 Task: Create a due date automation trigger when advanced on, on the monday of the week before a card is due add dates not due this month at 11:00 AM.
Action: Mouse moved to (932, 83)
Screenshot: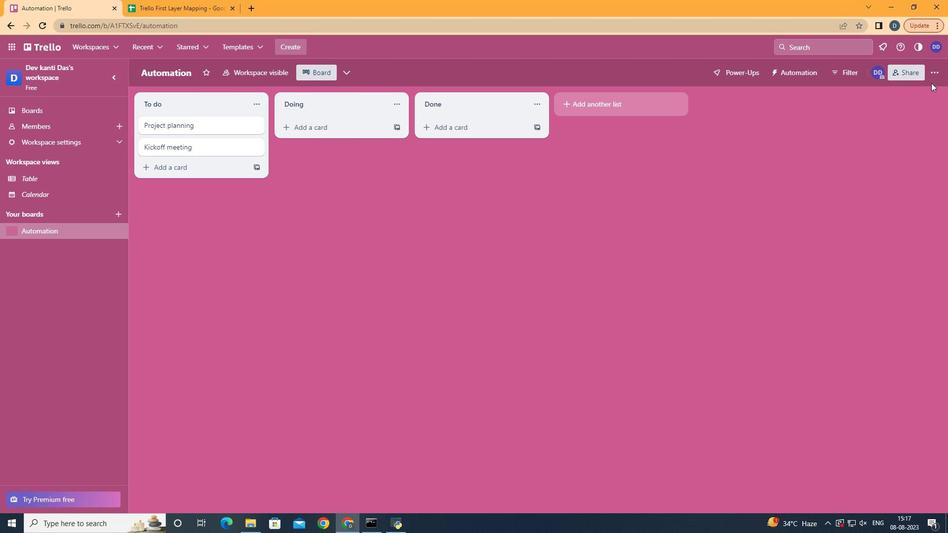 
Action: Mouse pressed left at (932, 83)
Screenshot: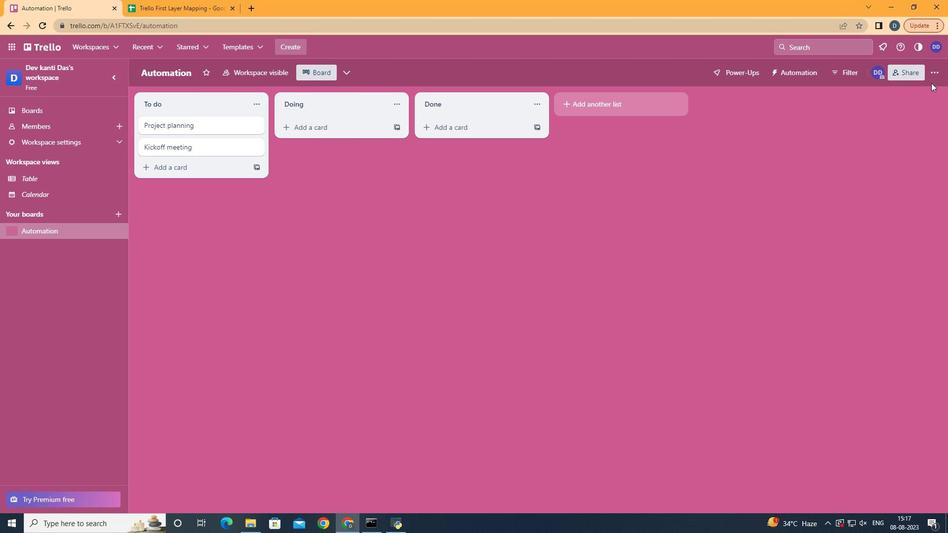 
Action: Mouse moved to (933, 71)
Screenshot: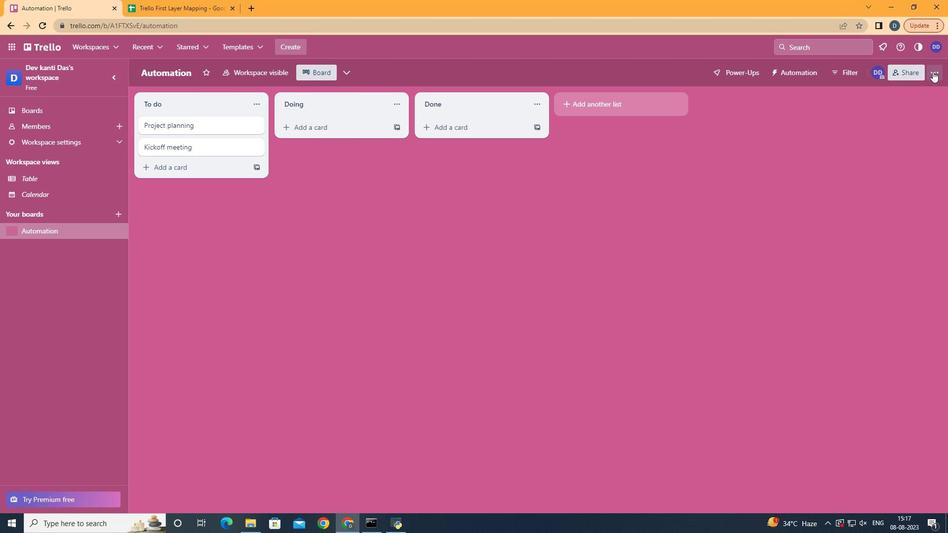 
Action: Mouse pressed left at (933, 71)
Screenshot: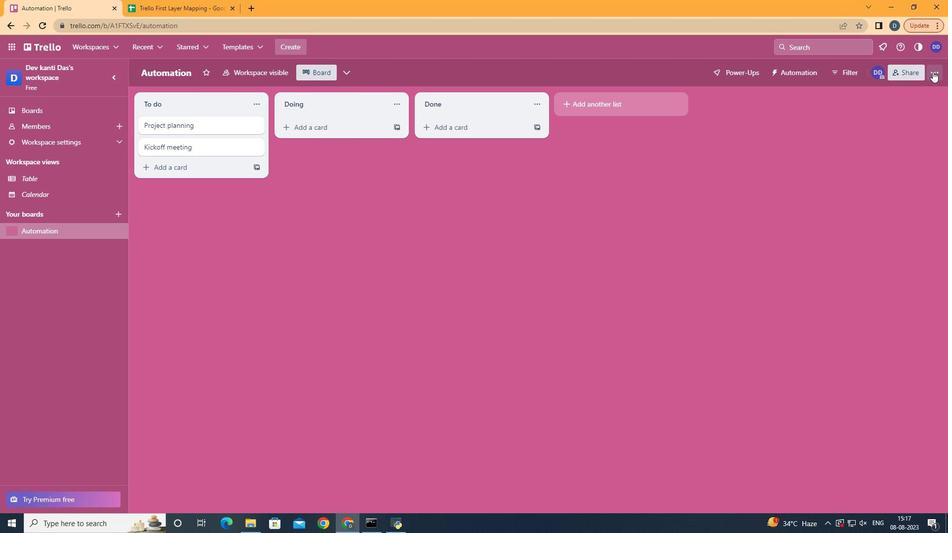 
Action: Mouse moved to (845, 212)
Screenshot: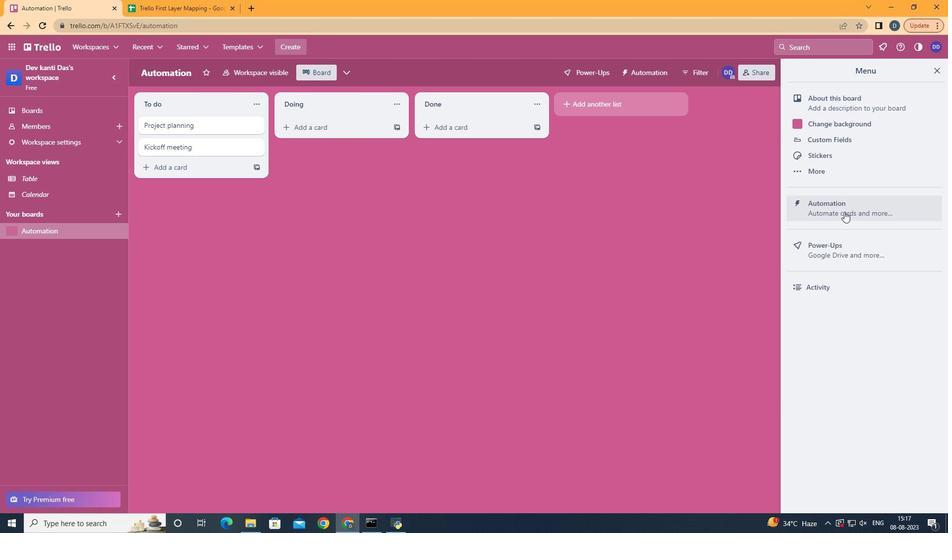 
Action: Mouse pressed left at (845, 212)
Screenshot: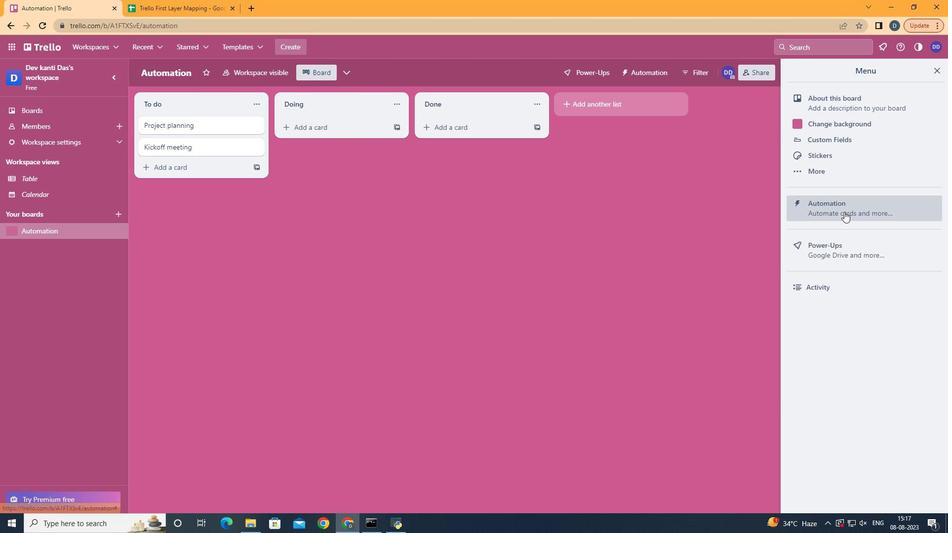 
Action: Mouse moved to (164, 202)
Screenshot: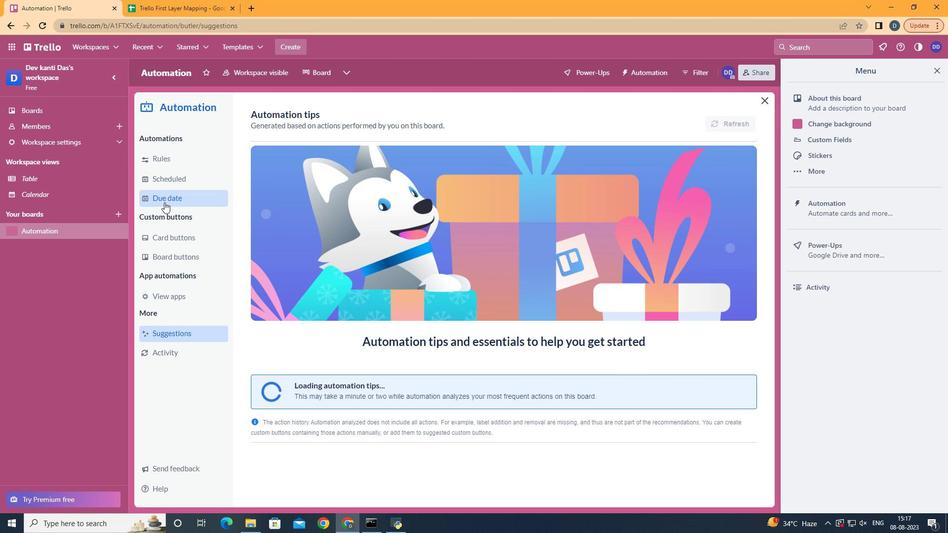 
Action: Mouse pressed left at (164, 202)
Screenshot: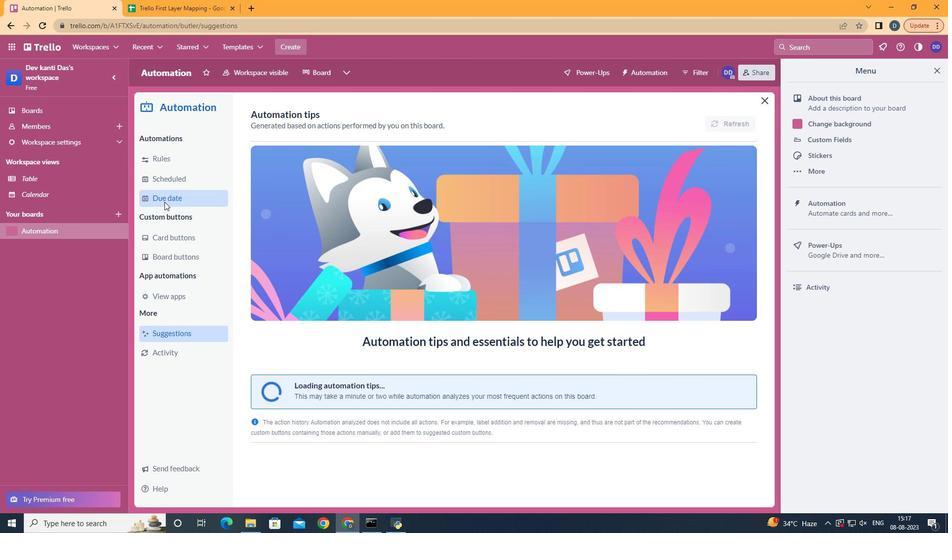 
Action: Mouse moved to (700, 120)
Screenshot: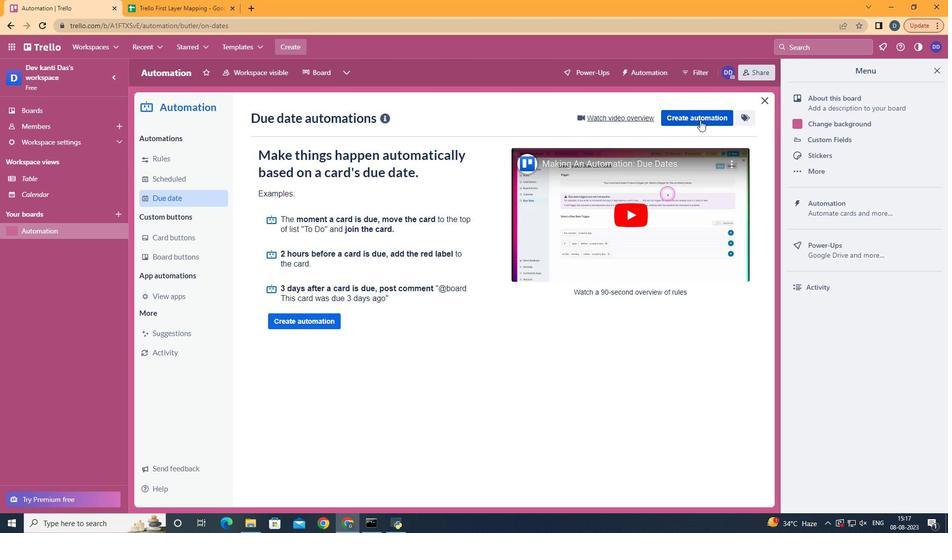 
Action: Mouse pressed left at (700, 120)
Screenshot: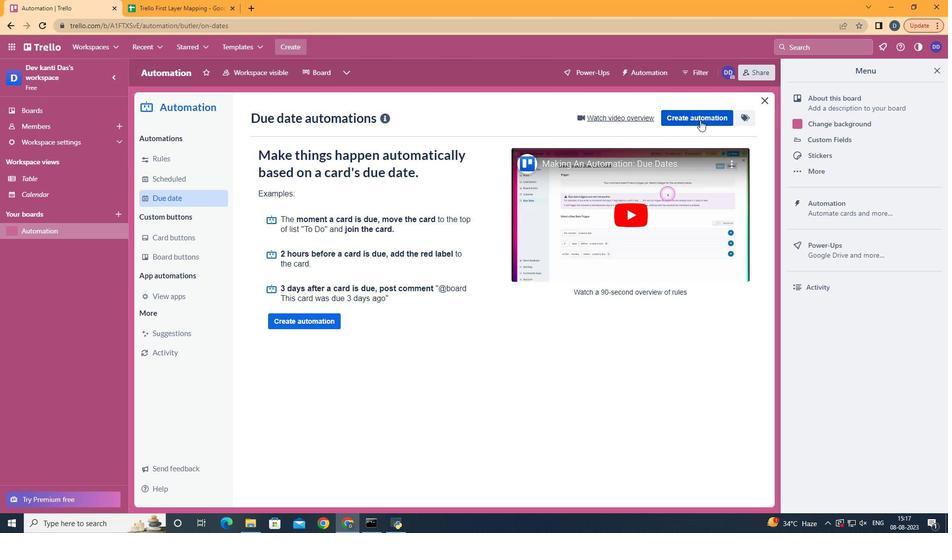 
Action: Mouse moved to (531, 205)
Screenshot: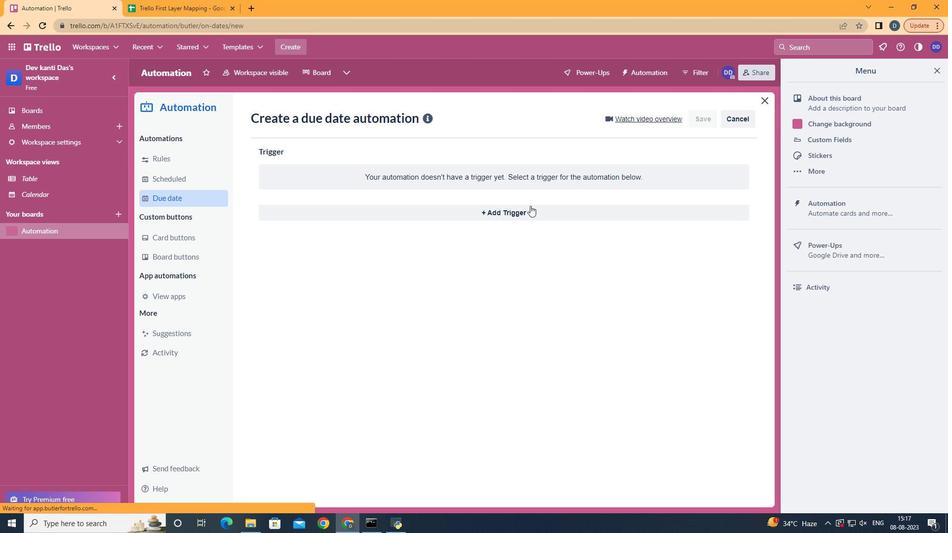 
Action: Mouse pressed left at (531, 205)
Screenshot: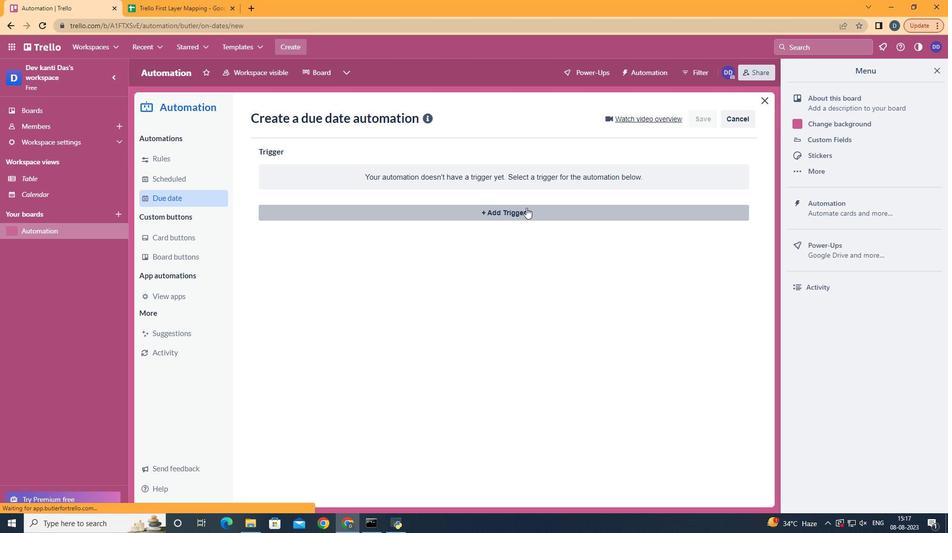 
Action: Mouse moved to (358, 468)
Screenshot: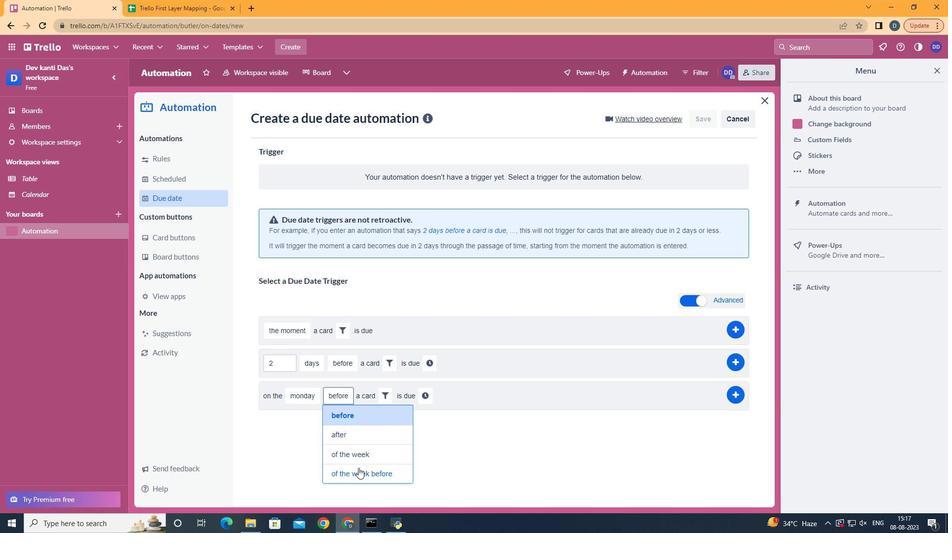 
Action: Mouse pressed left at (358, 468)
Screenshot: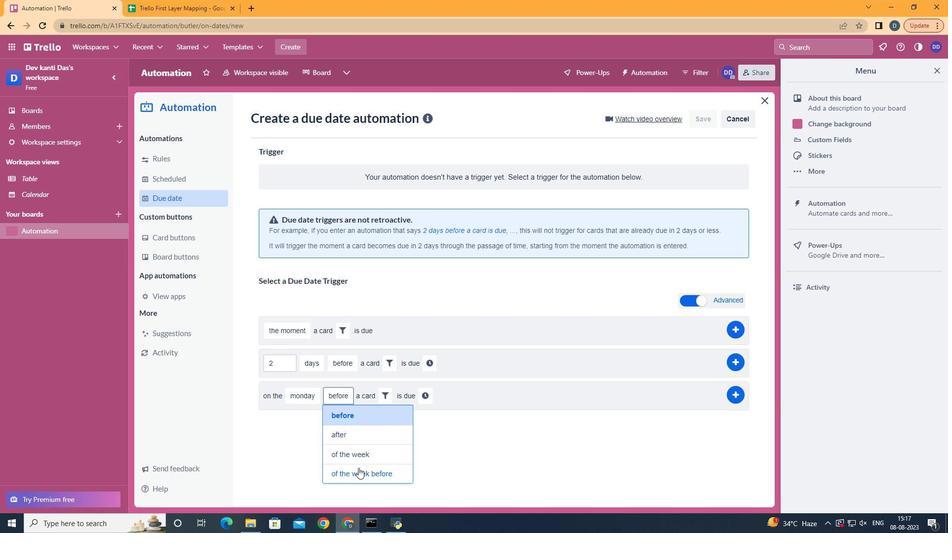 
Action: Mouse moved to (421, 392)
Screenshot: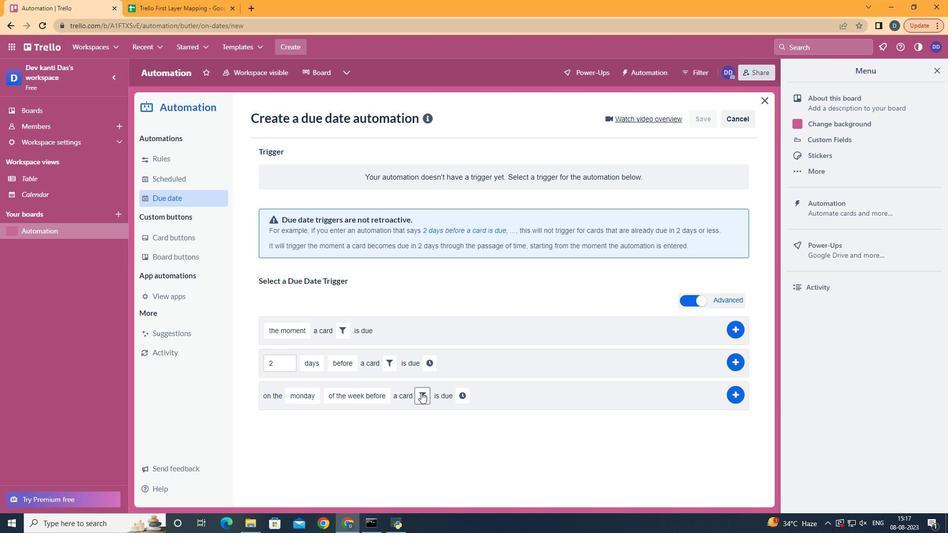 
Action: Mouse pressed left at (421, 392)
Screenshot: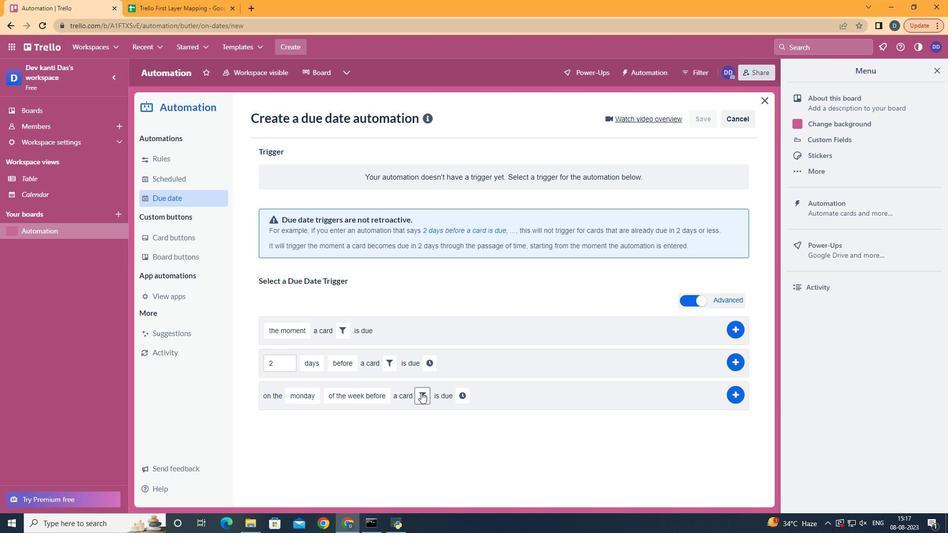 
Action: Mouse moved to (474, 424)
Screenshot: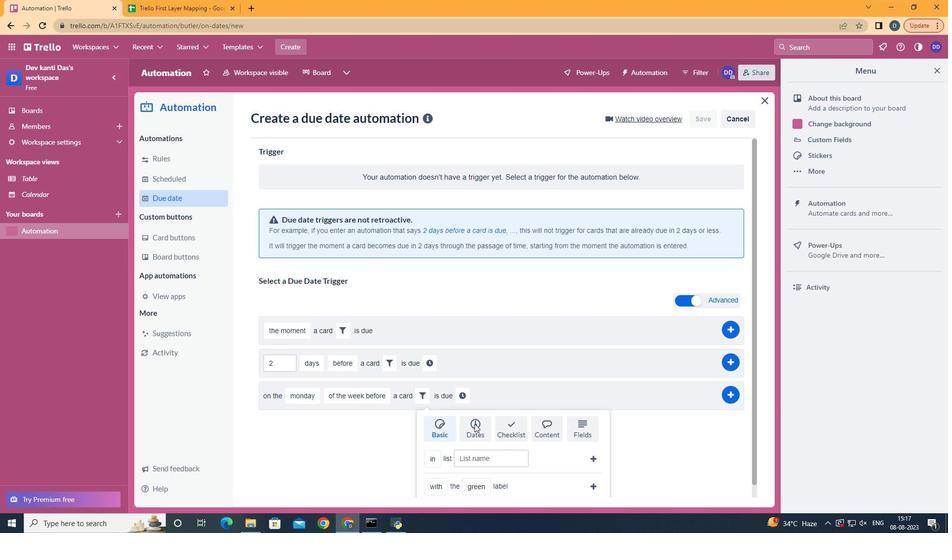 
Action: Mouse pressed left at (474, 424)
Screenshot: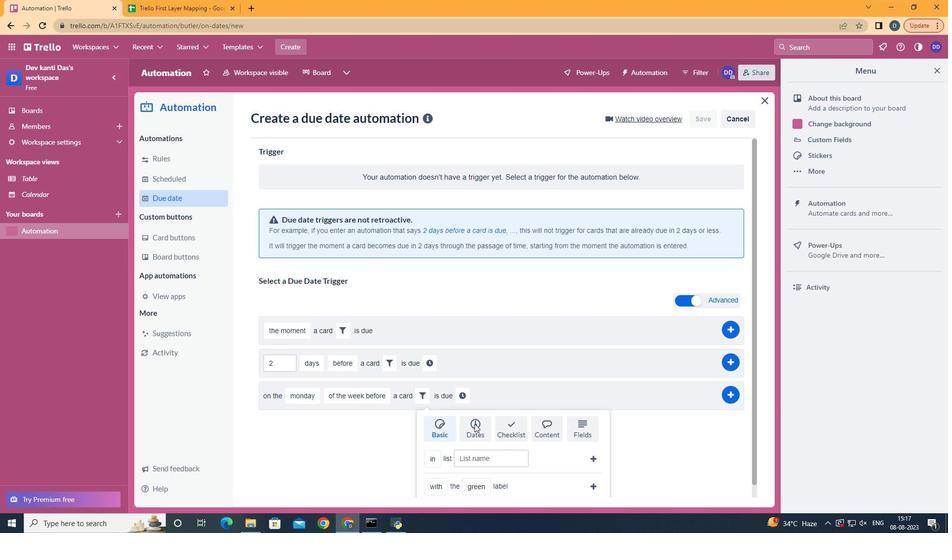 
Action: Mouse scrolled (474, 424) with delta (0, 0)
Screenshot: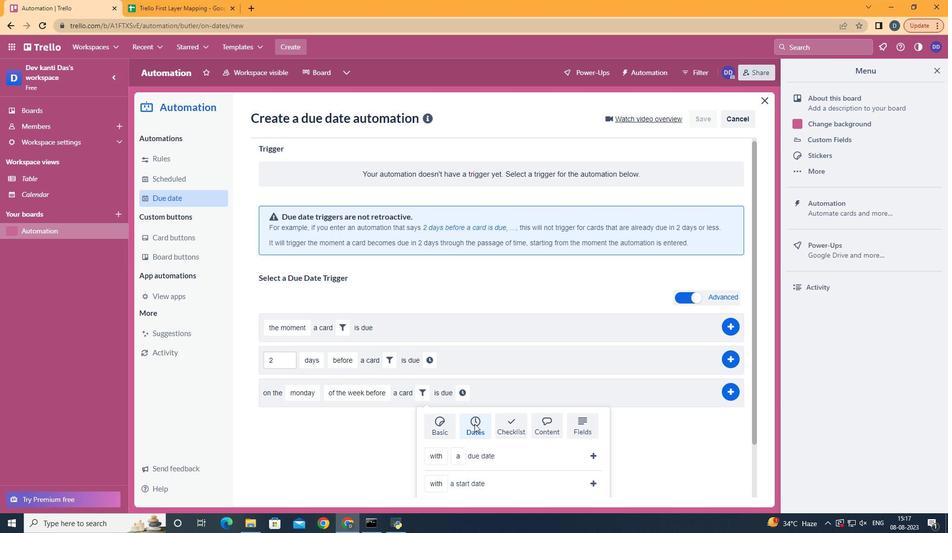 
Action: Mouse scrolled (474, 424) with delta (0, 0)
Screenshot: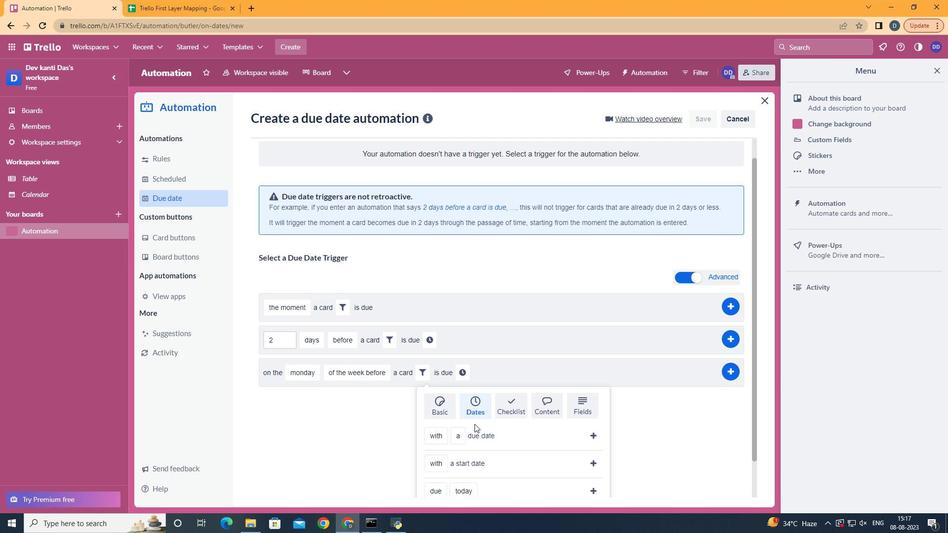 
Action: Mouse scrolled (474, 424) with delta (0, 0)
Screenshot: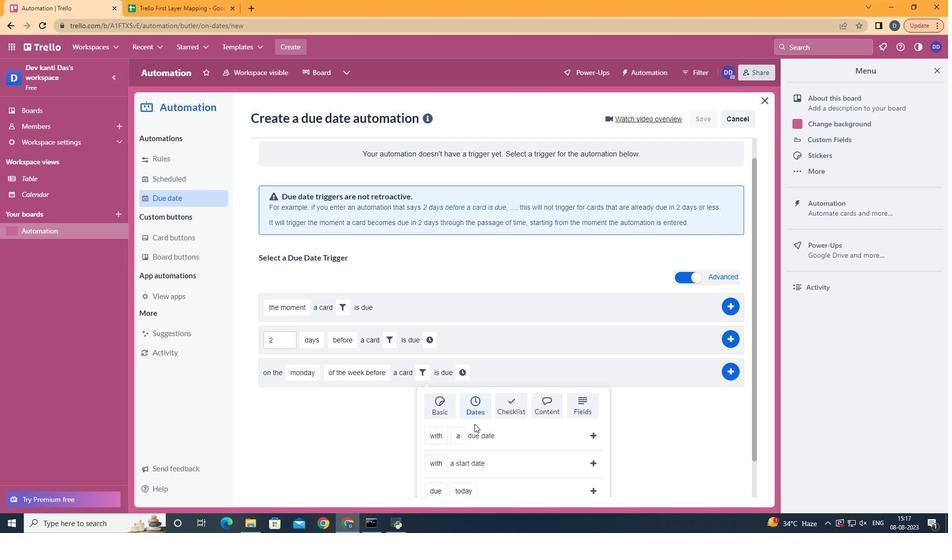 
Action: Mouse scrolled (474, 424) with delta (0, 0)
Screenshot: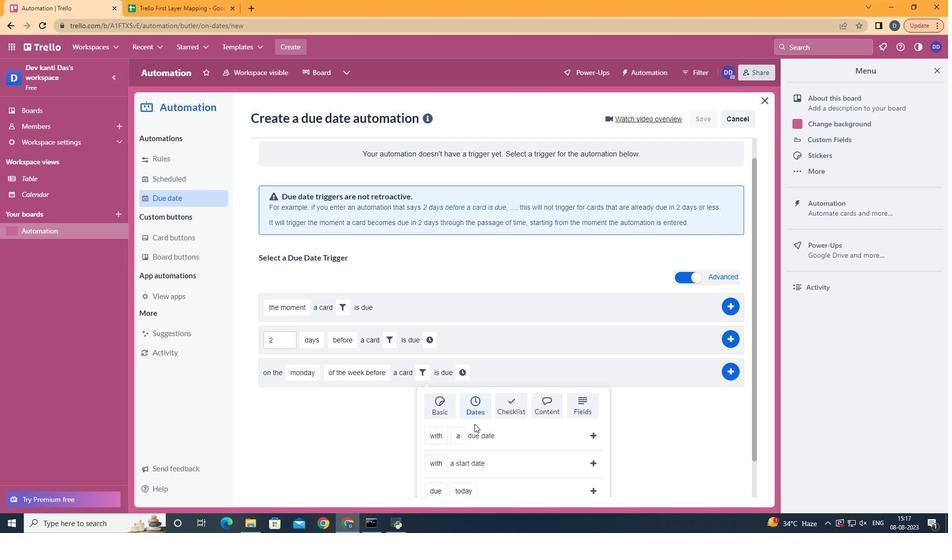 
Action: Mouse scrolled (474, 424) with delta (0, 0)
Screenshot: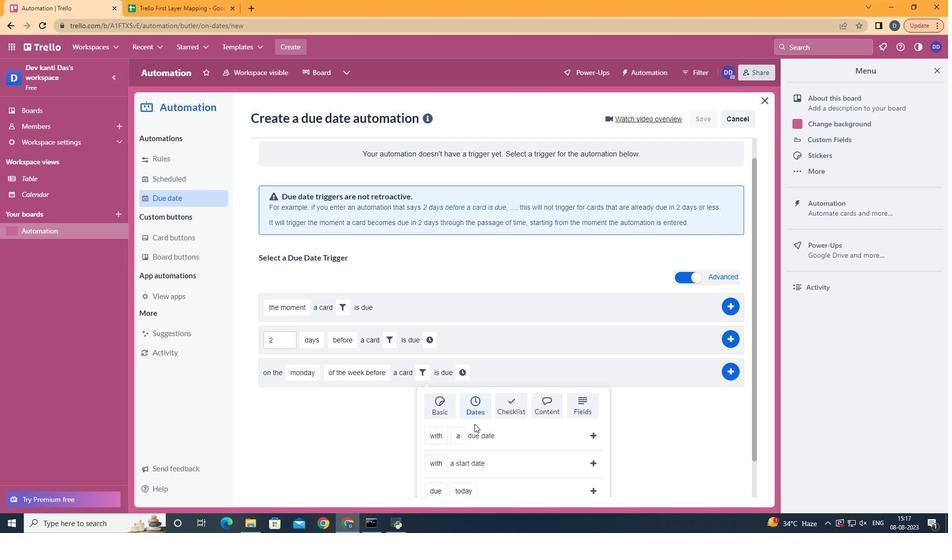 
Action: Mouse moved to (453, 387)
Screenshot: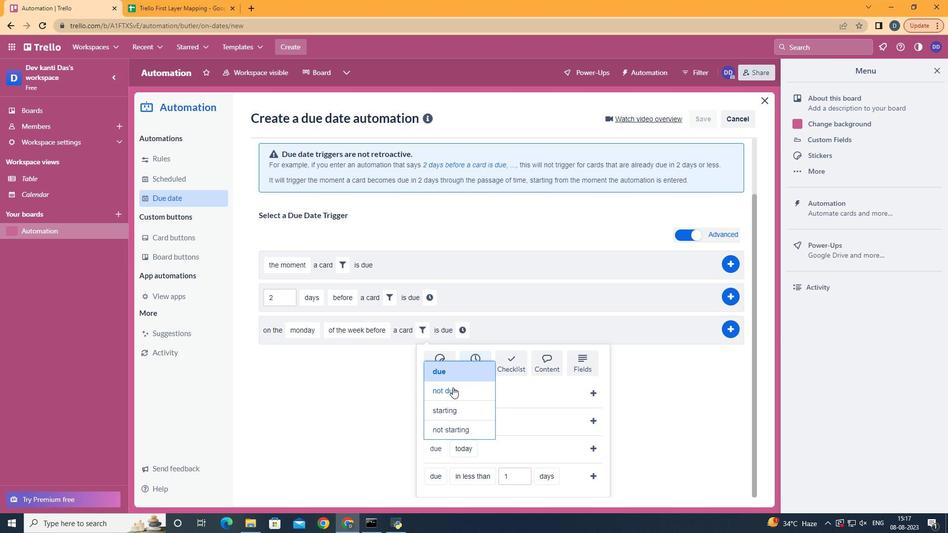 
Action: Mouse pressed left at (453, 387)
Screenshot: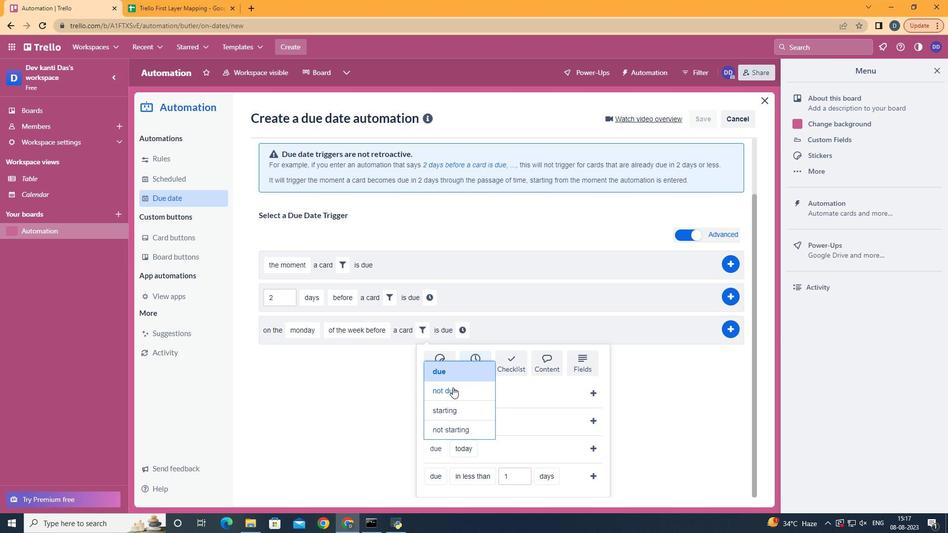 
Action: Mouse moved to (497, 409)
Screenshot: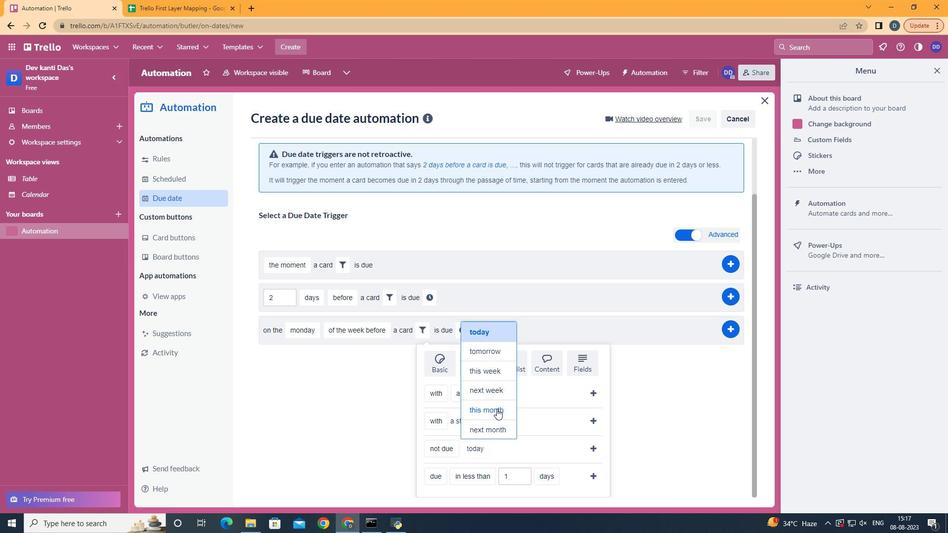 
Action: Mouse pressed left at (497, 409)
Screenshot: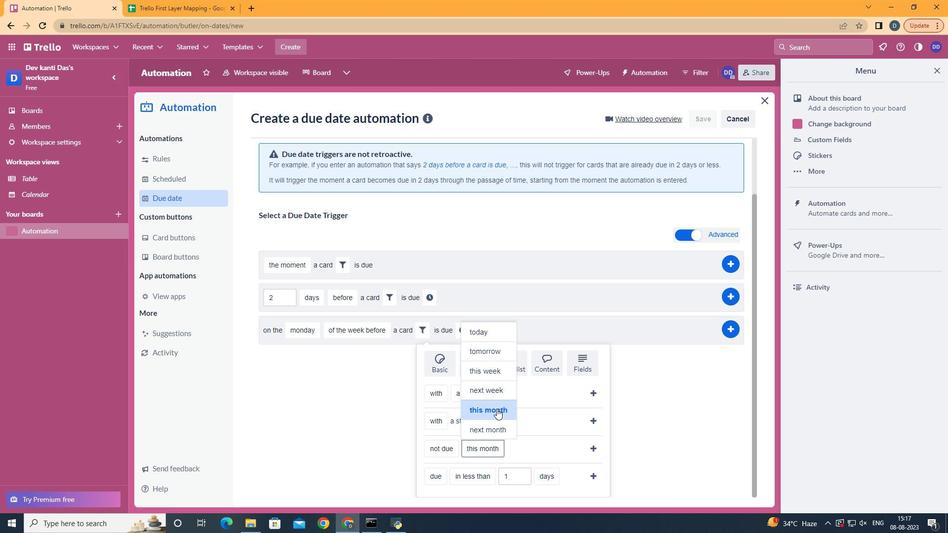 
Action: Mouse moved to (595, 446)
Screenshot: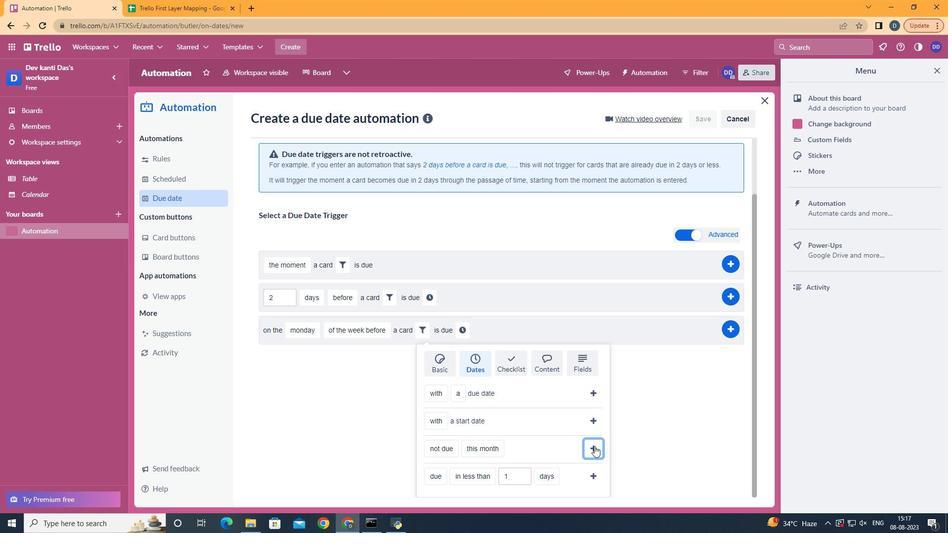 
Action: Mouse pressed left at (595, 446)
Screenshot: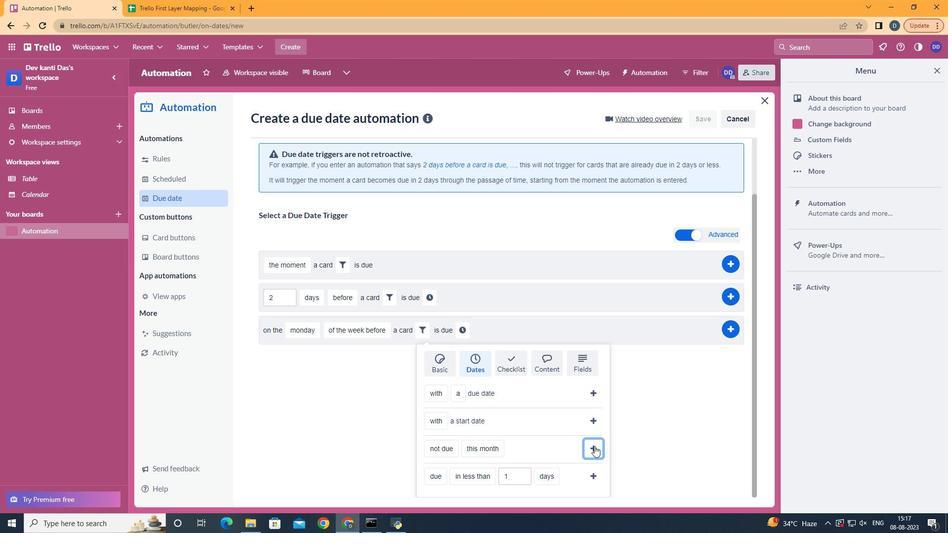 
Action: Mouse moved to (545, 386)
Screenshot: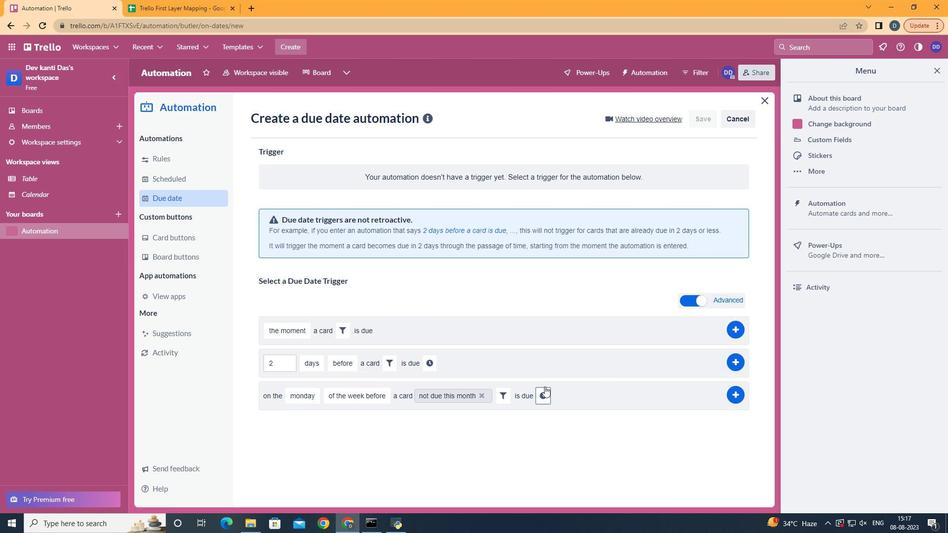 
Action: Mouse pressed left at (545, 386)
Screenshot: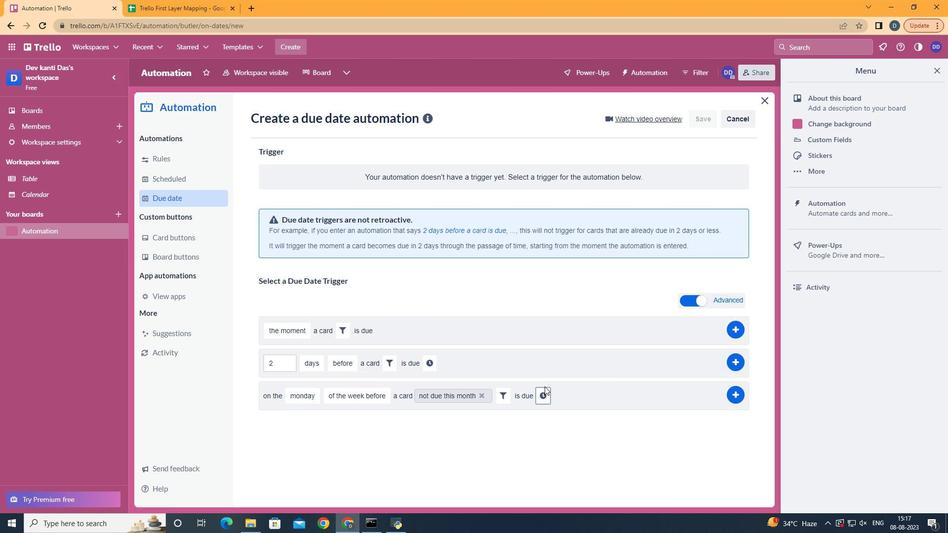 
Action: Mouse moved to (563, 404)
Screenshot: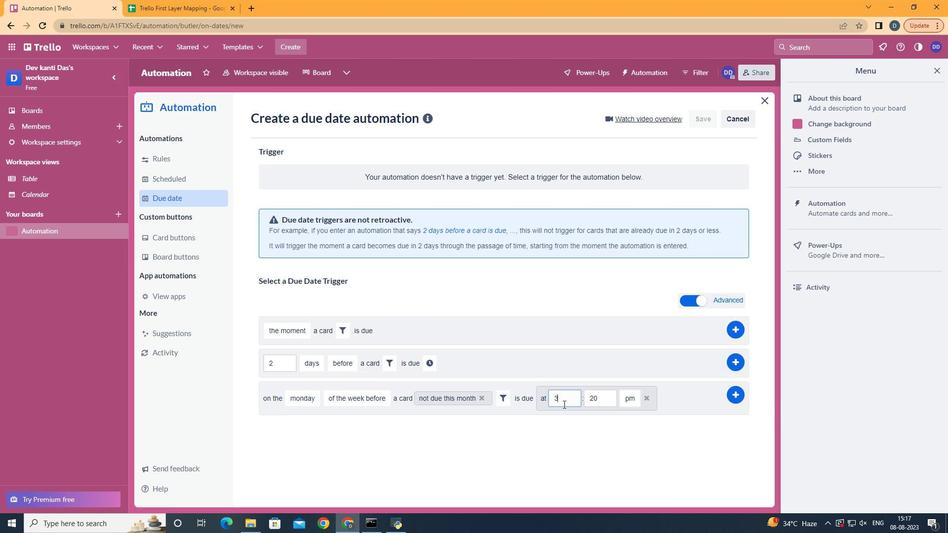 
Action: Mouse pressed left at (563, 404)
Screenshot: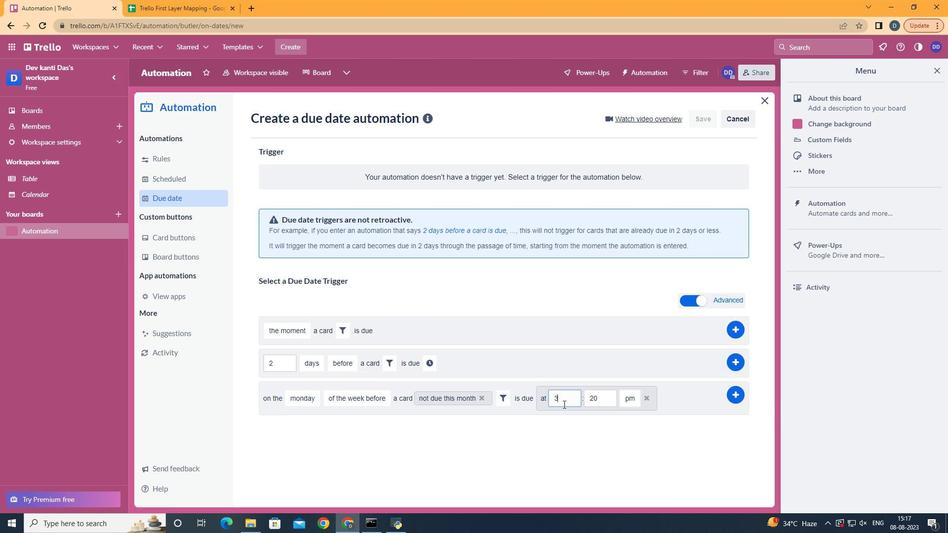 
Action: Key pressed <Key.backspace>11
Screenshot: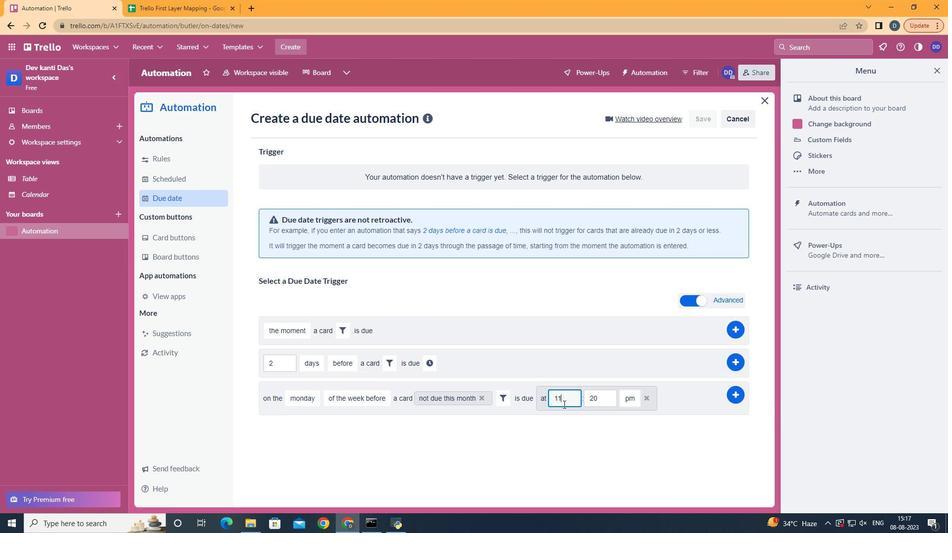 
Action: Mouse moved to (601, 401)
Screenshot: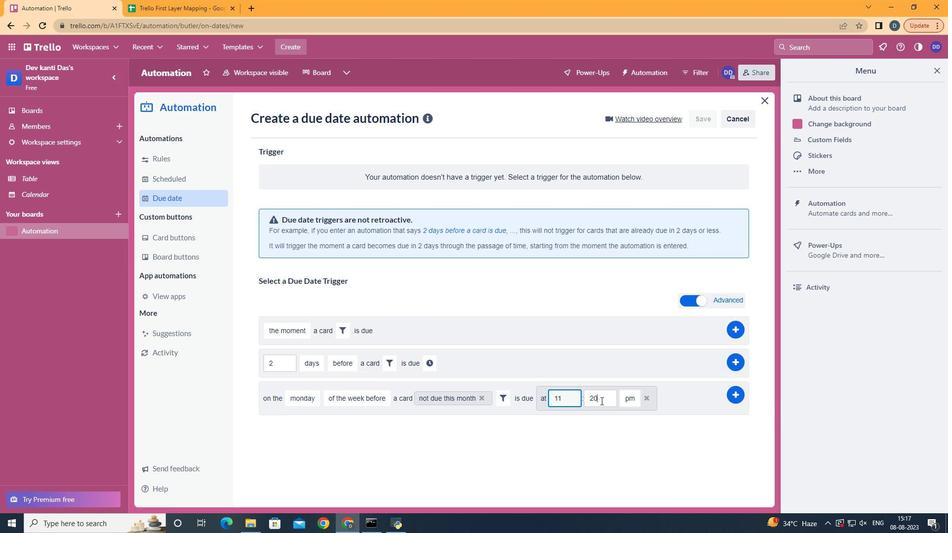 
Action: Mouse pressed left at (601, 401)
Screenshot: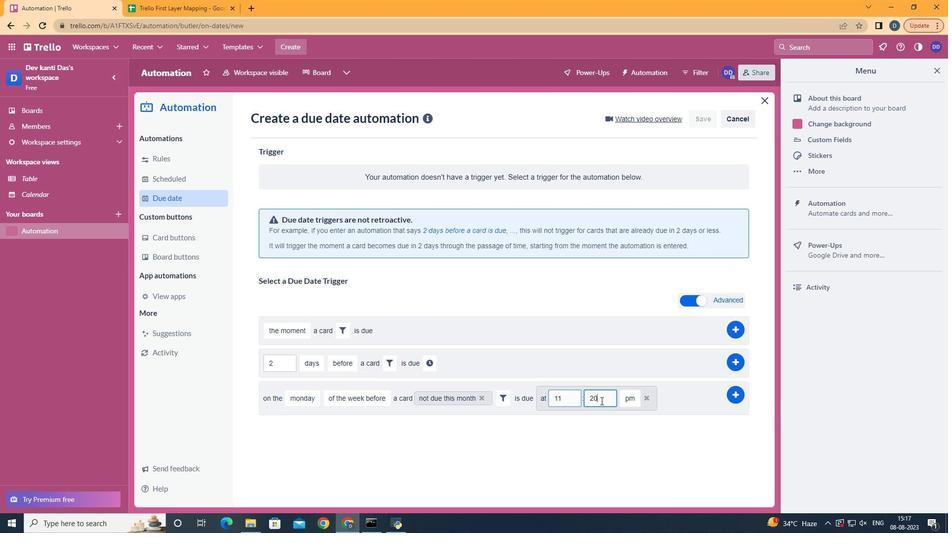 
Action: Key pressed <Key.backspace>
Screenshot: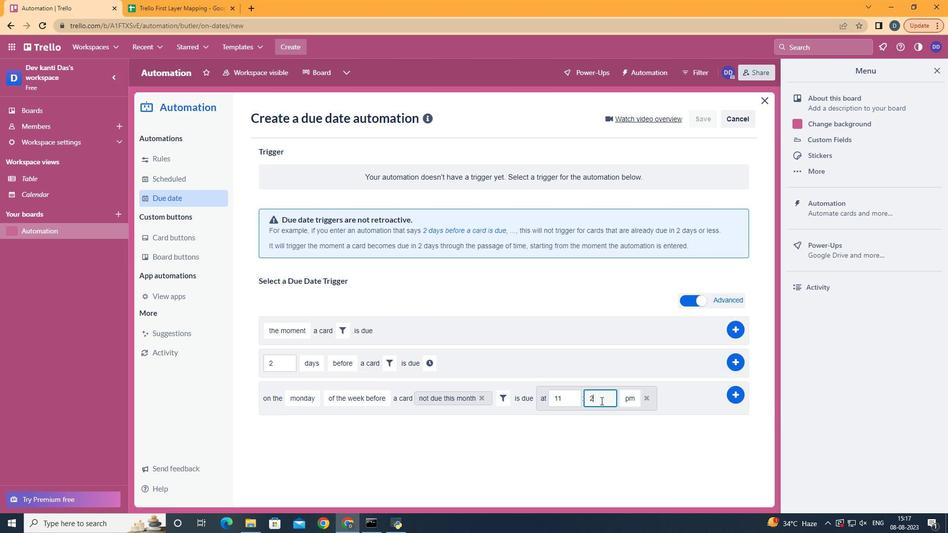 
Action: Mouse moved to (601, 401)
Screenshot: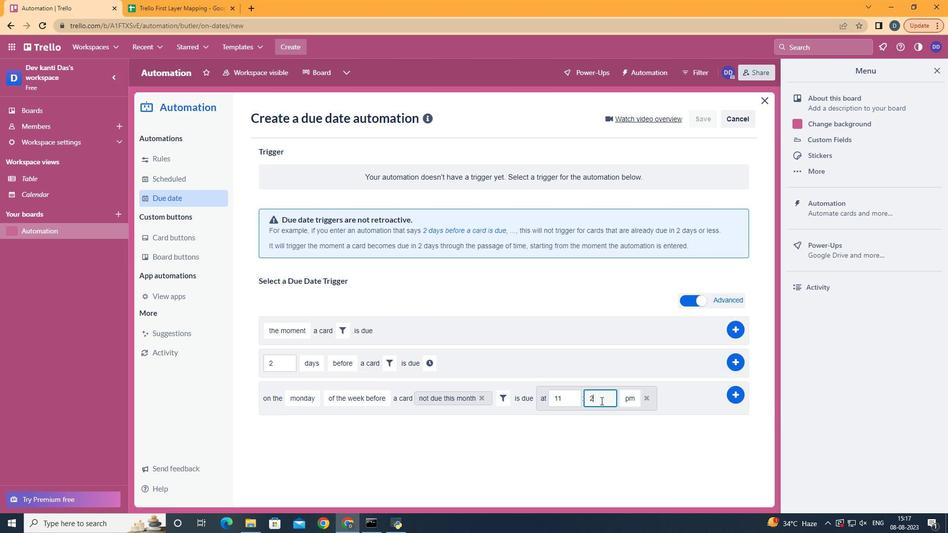 
Action: Key pressed <Key.backspace>00
Screenshot: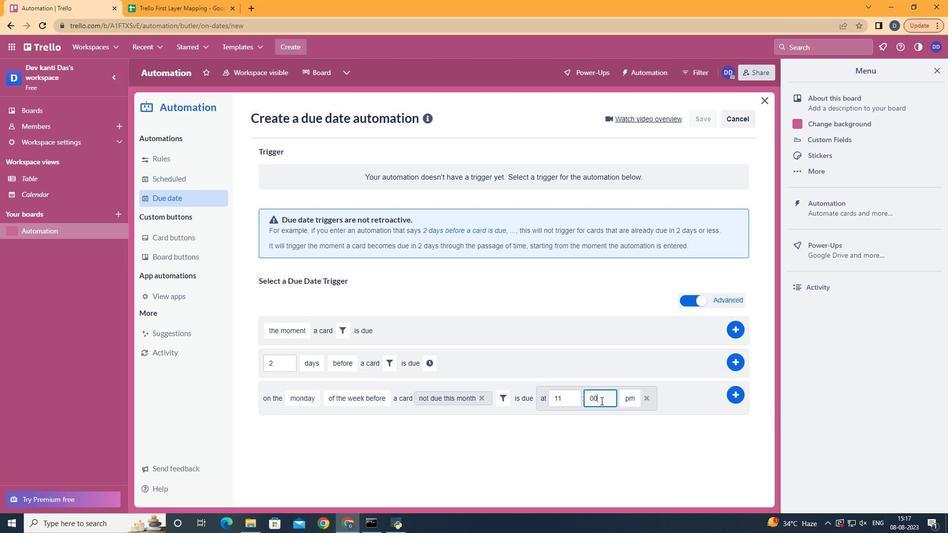 
Action: Mouse moved to (630, 416)
Screenshot: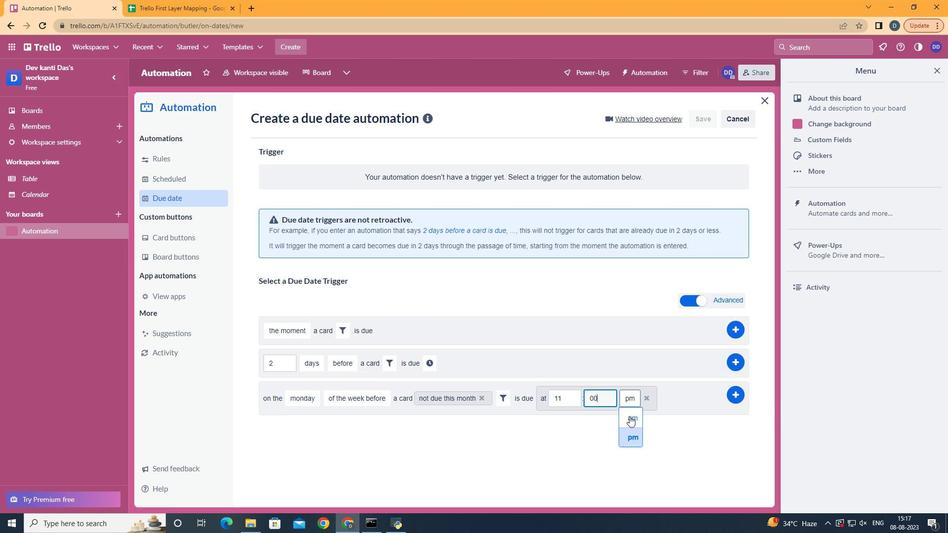 
Action: Mouse pressed left at (630, 416)
Screenshot: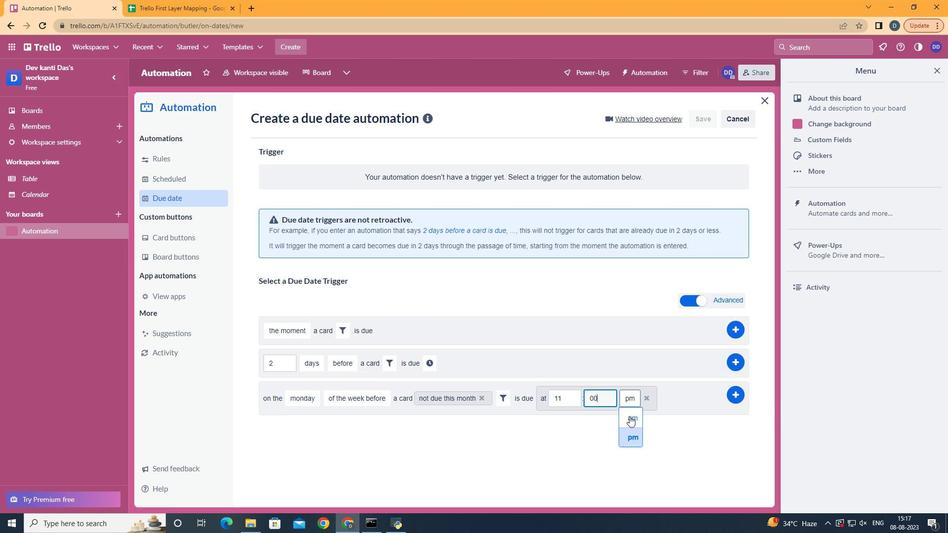 
Action: Mouse moved to (734, 395)
Screenshot: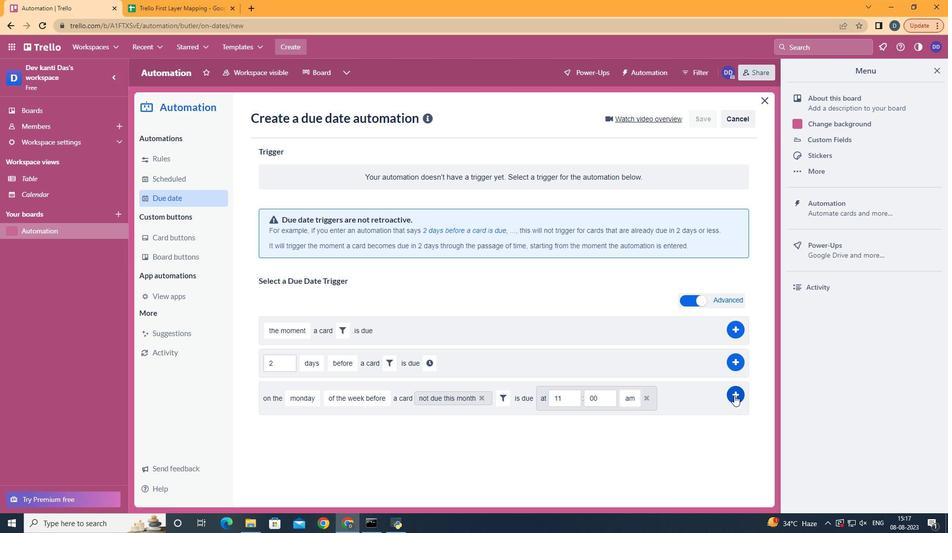 
Action: Mouse pressed left at (734, 395)
Screenshot: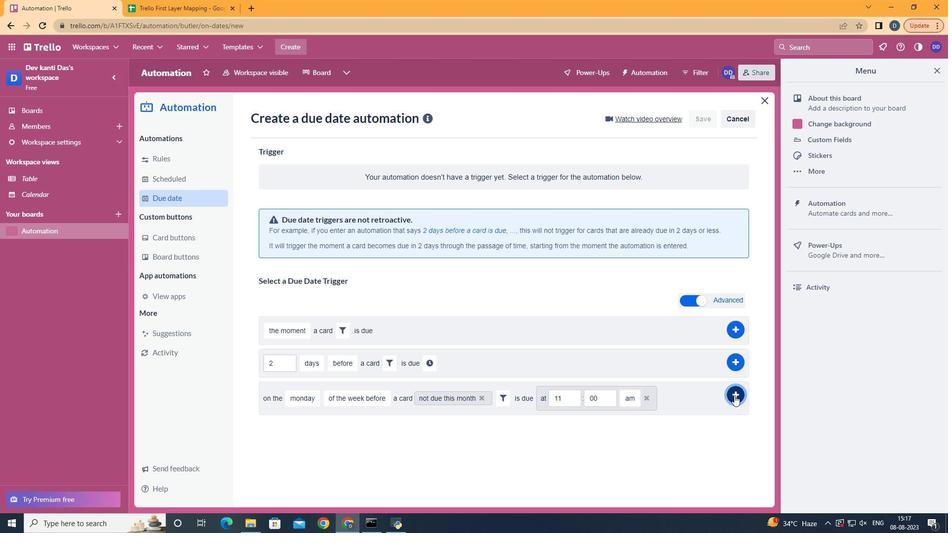 
Action: Mouse moved to (595, 216)
Screenshot: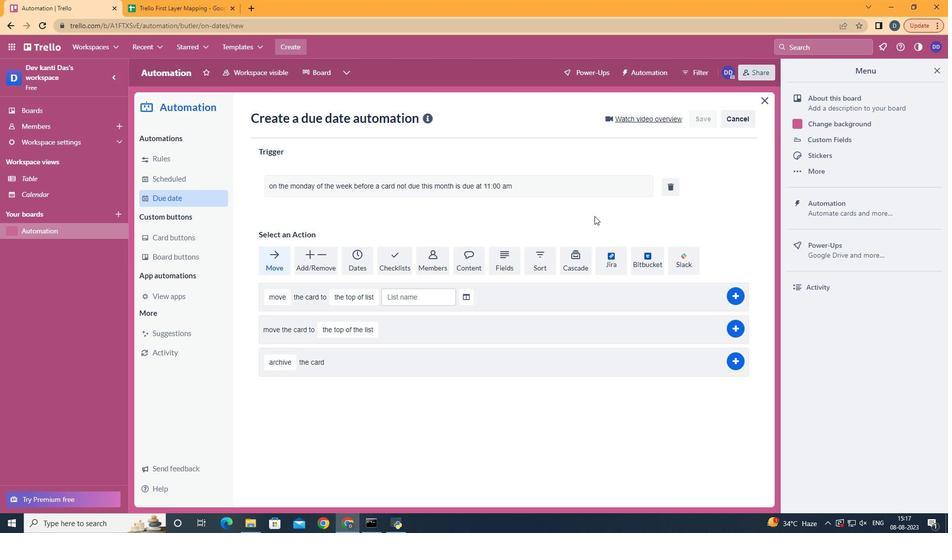
